 Task: Create New Vendor with Vendor Name: M3 Printing, Billing Address Line1: 787 South Canal Dr., Billing Address Line2: Anchorage, Billing Address Line3: TX 77908
Action: Mouse moved to (163, 35)
Screenshot: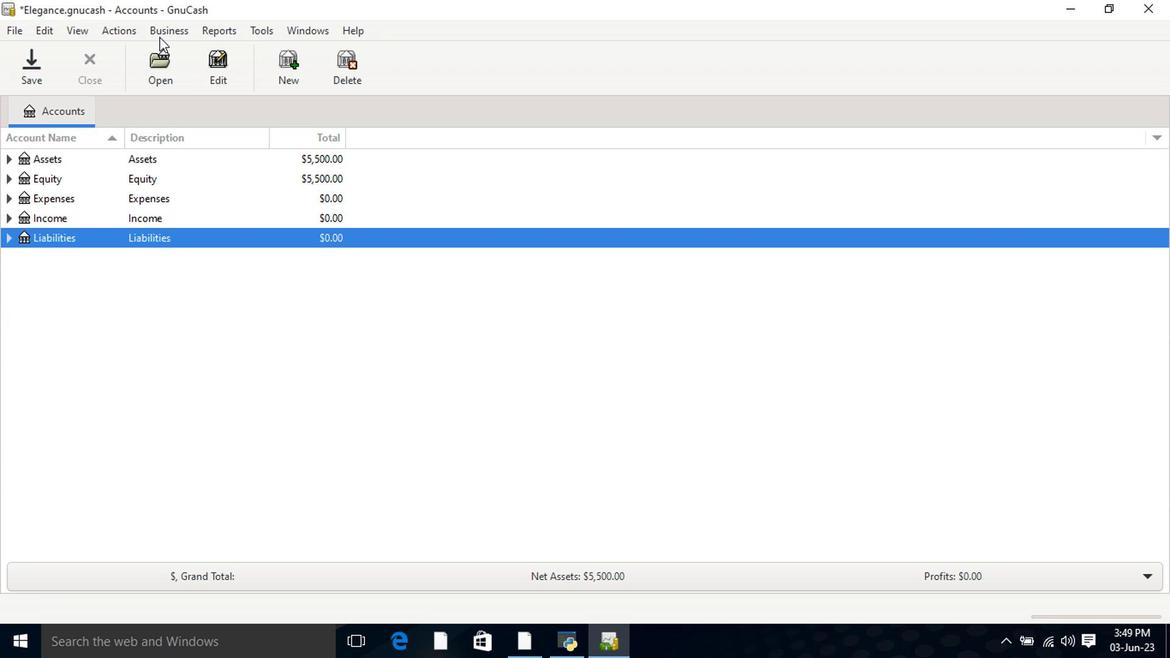 
Action: Mouse pressed left at (163, 35)
Screenshot: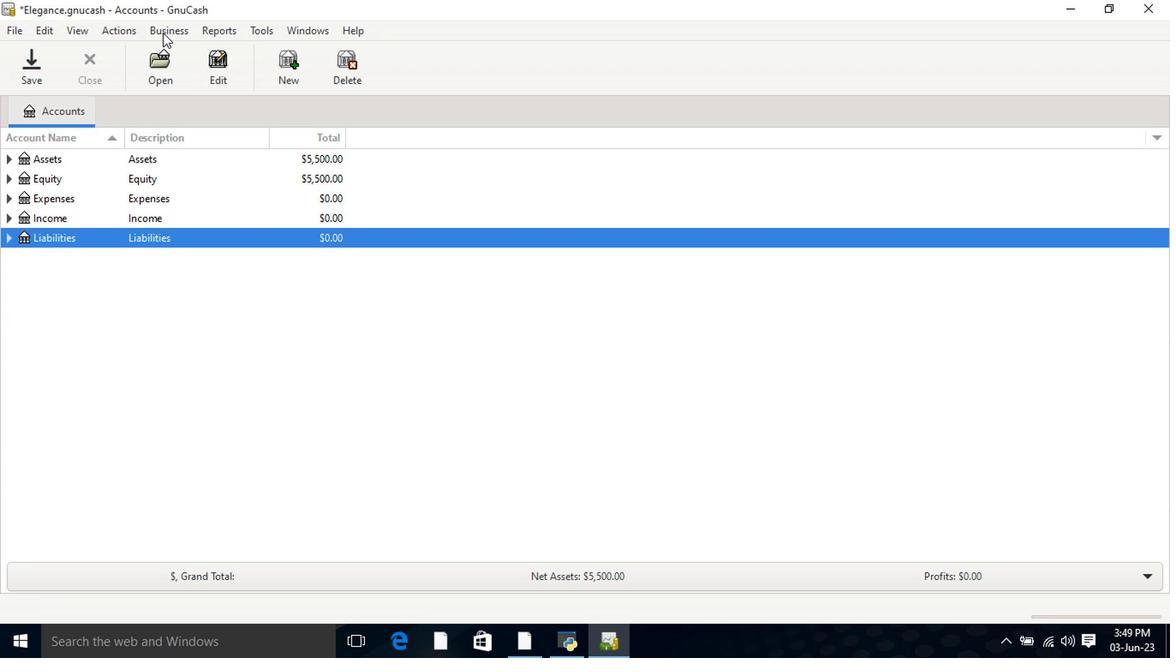 
Action: Mouse moved to (179, 78)
Screenshot: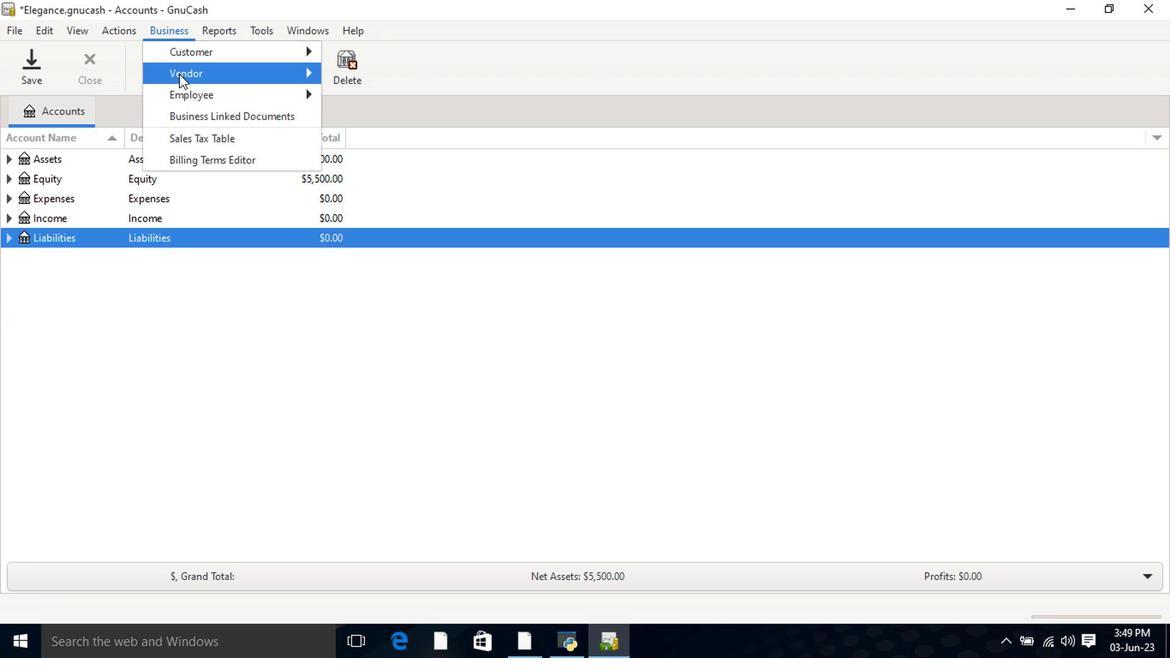 
Action: Mouse pressed left at (179, 78)
Screenshot: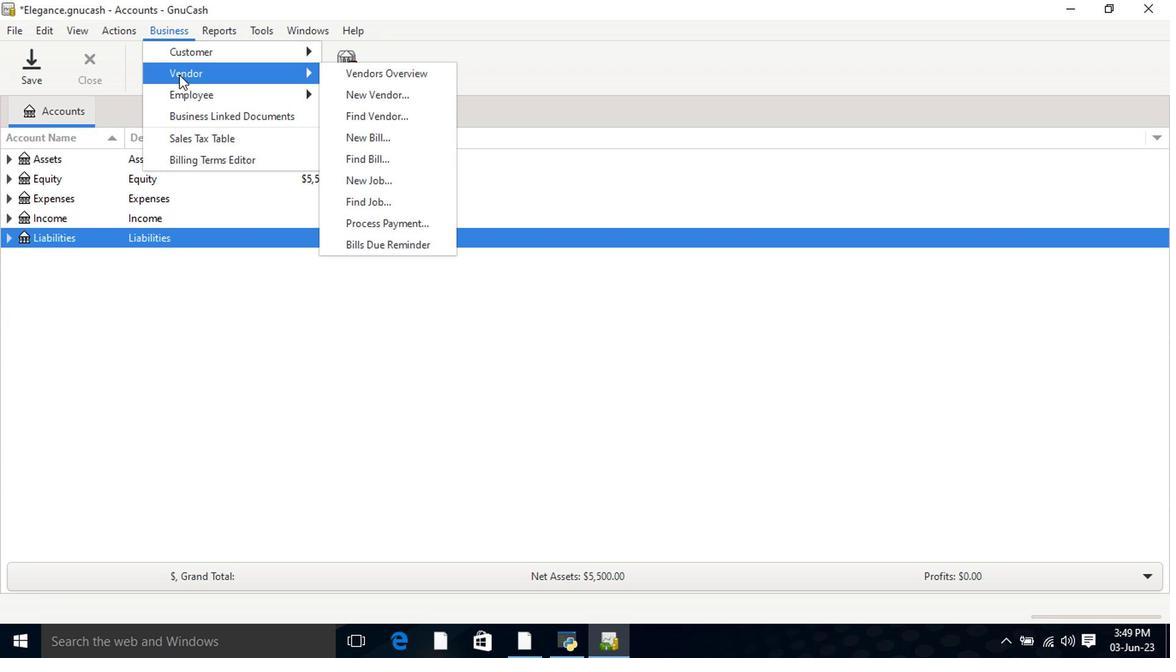 
Action: Mouse moved to (341, 98)
Screenshot: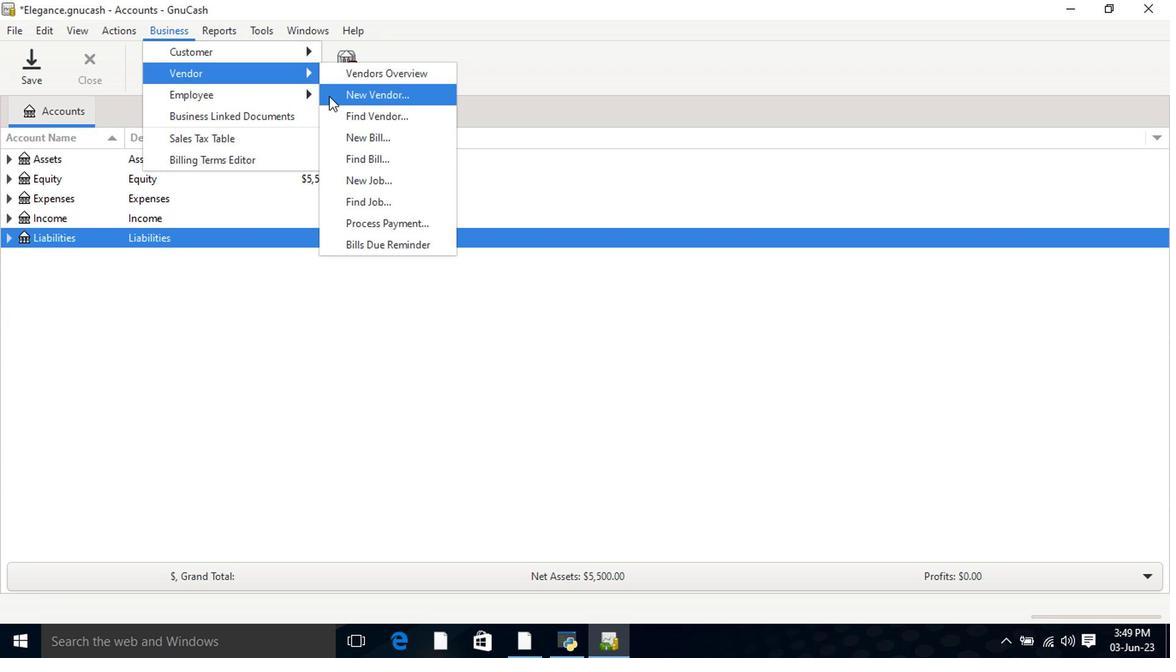
Action: Mouse pressed left at (341, 98)
Screenshot: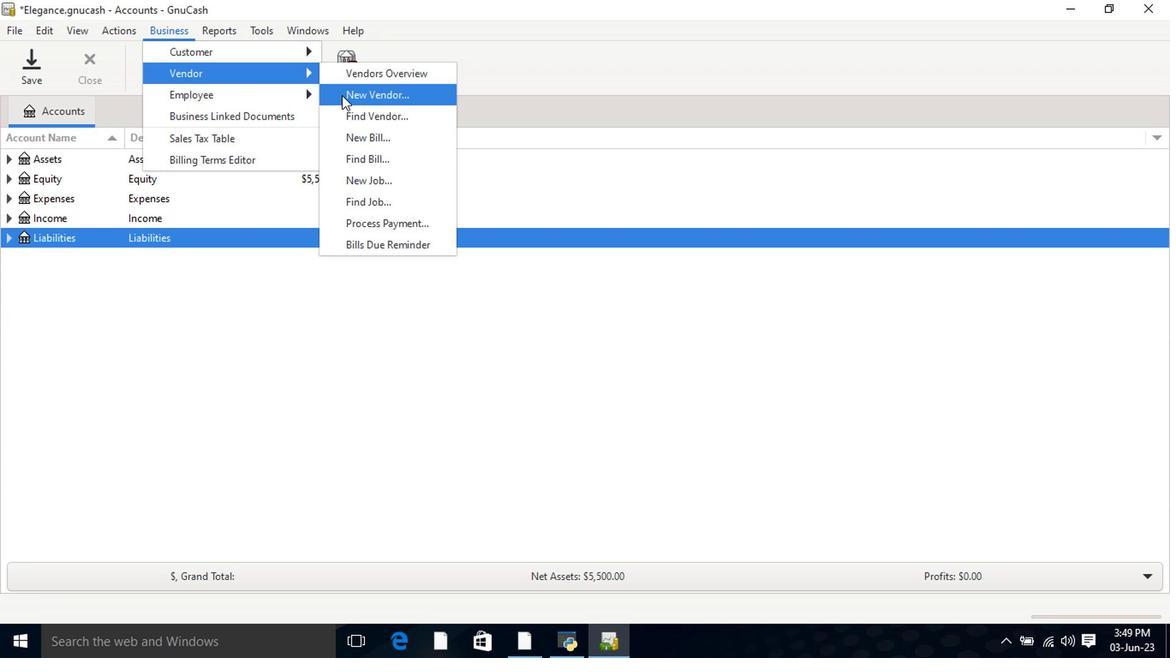 
Action: Mouse moved to (485, 184)
Screenshot: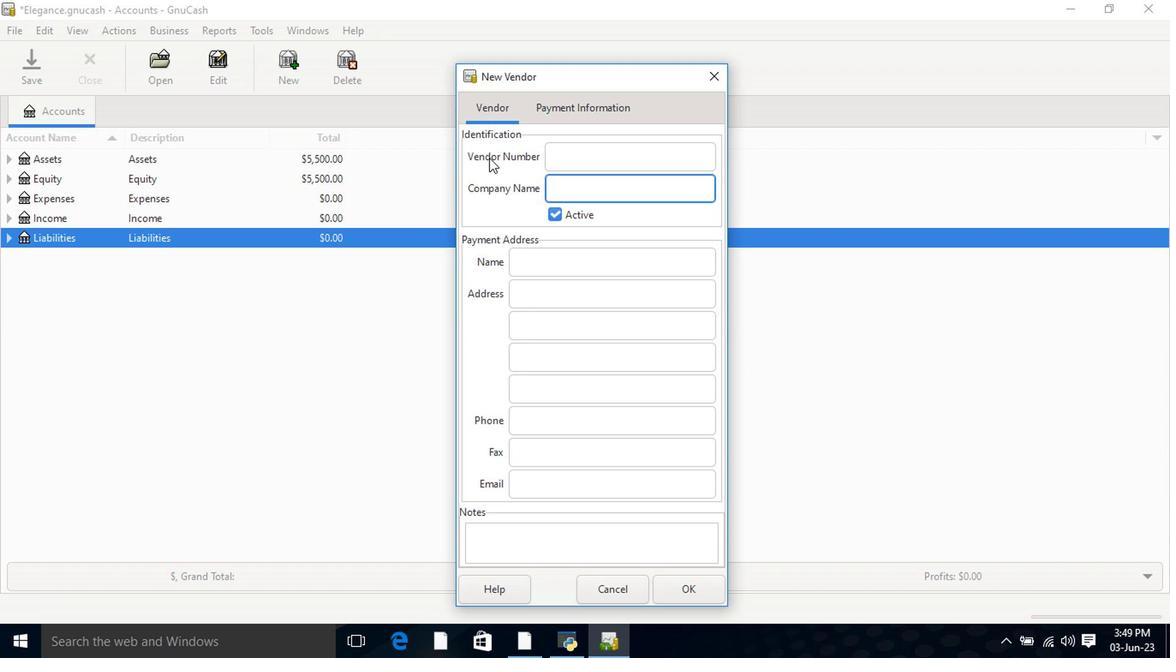 
Action: Key pressed <Key.shift>M3<Key.space><Key.shift>Printing<Key.tab><Key.tab><Key.tab>787<Key.space><Key.shift>South<Key.space><Key.shift>Canal<Key.space><Key.shift>Dr.<Key.tab><Key.shift>Anchorage<Key.tab><Key.shift>TX<Key.space>77908
Screenshot: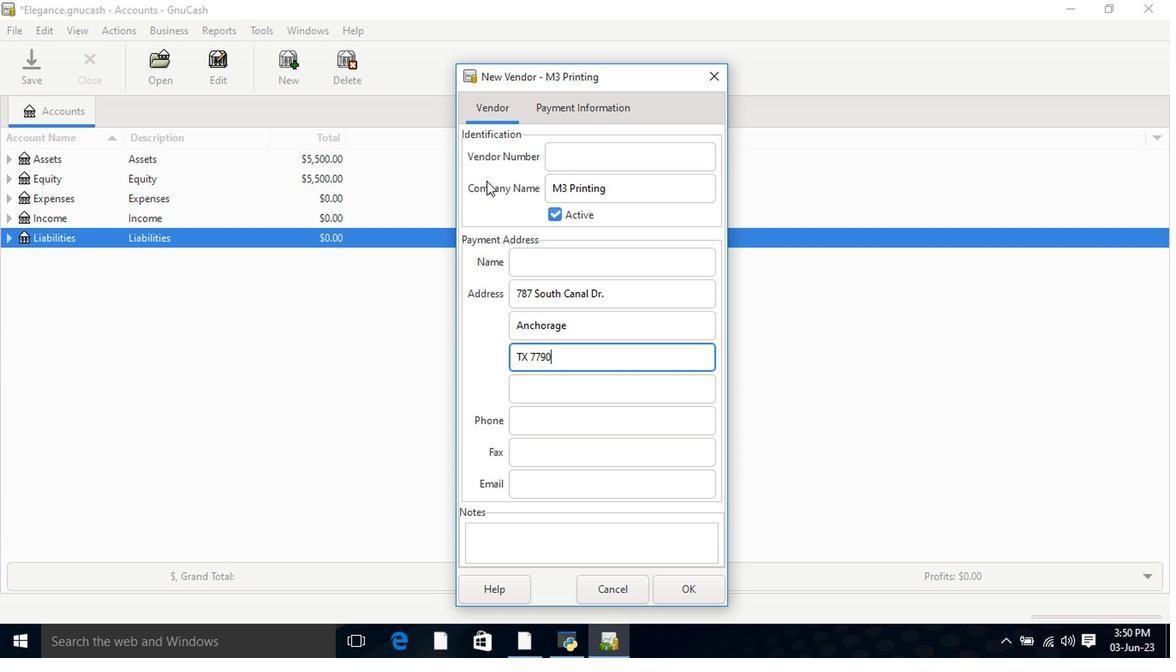 
Action: Mouse moved to (690, 590)
Screenshot: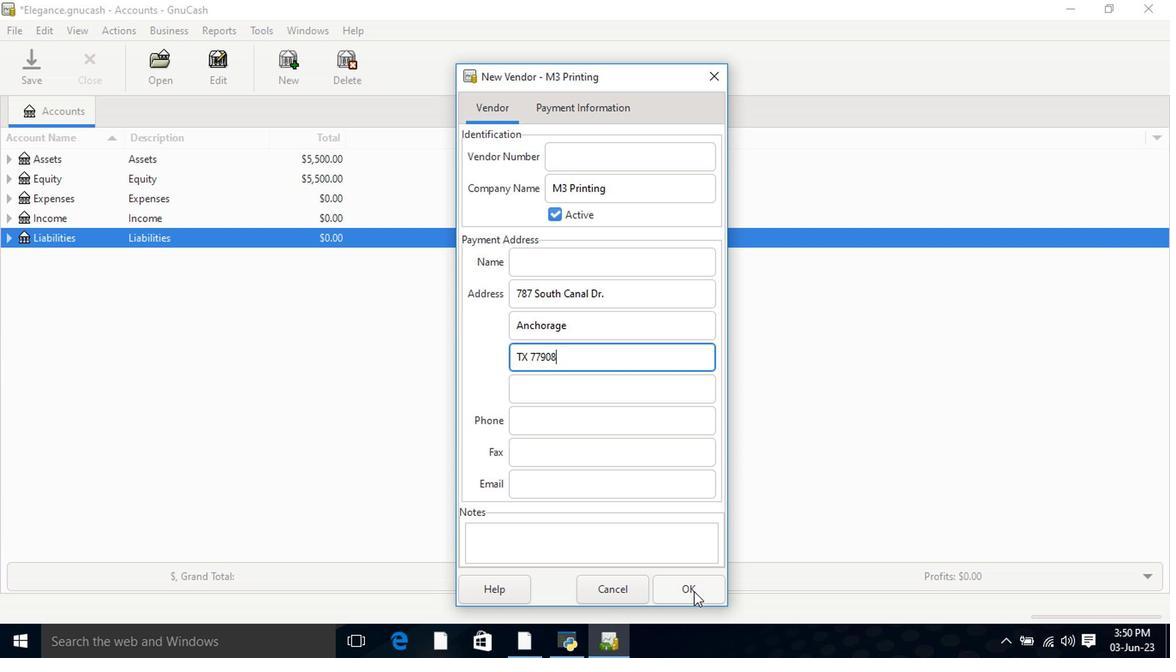 
Action: Mouse pressed left at (690, 590)
Screenshot: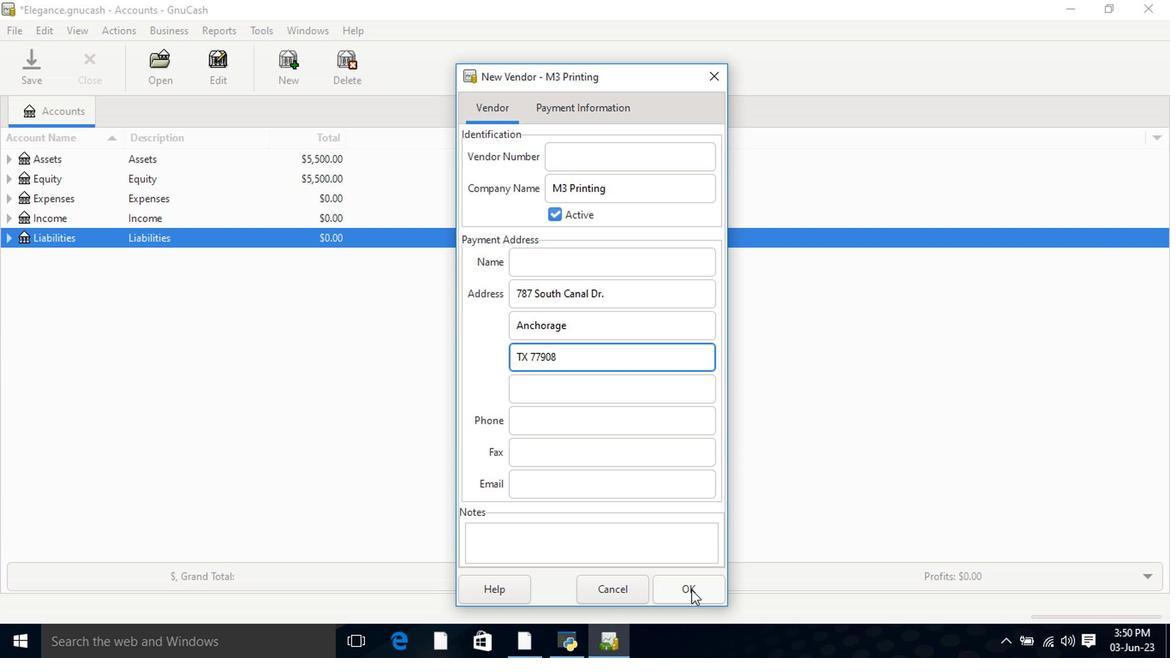 
